 Task: Add Primal Kitchen No Dairy Garlic Alfredo Sauce to the cart.
Action: Mouse moved to (253, 104)
Screenshot: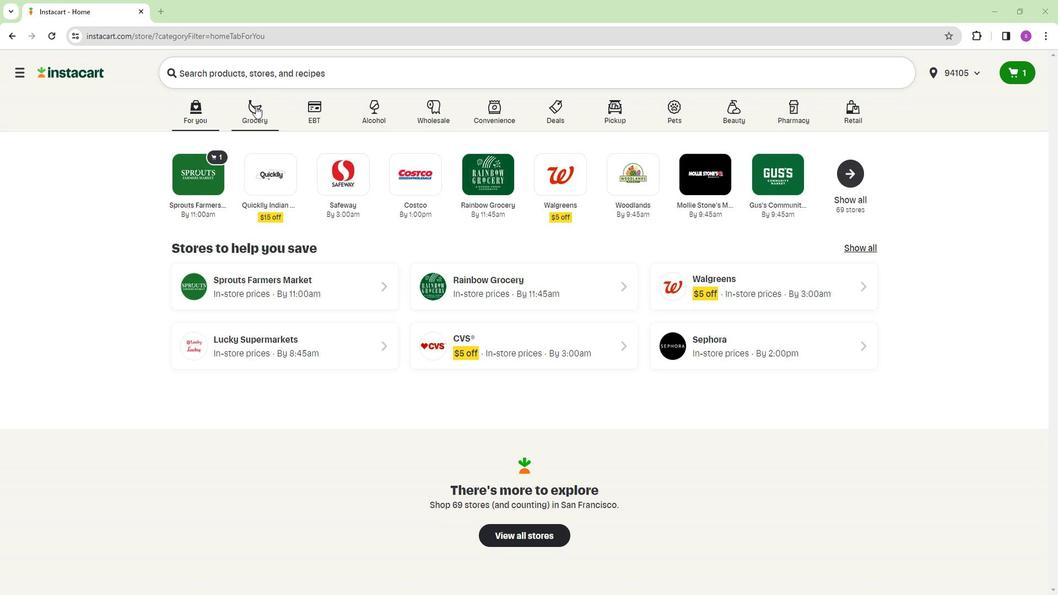 
Action: Mouse pressed left at (253, 104)
Screenshot: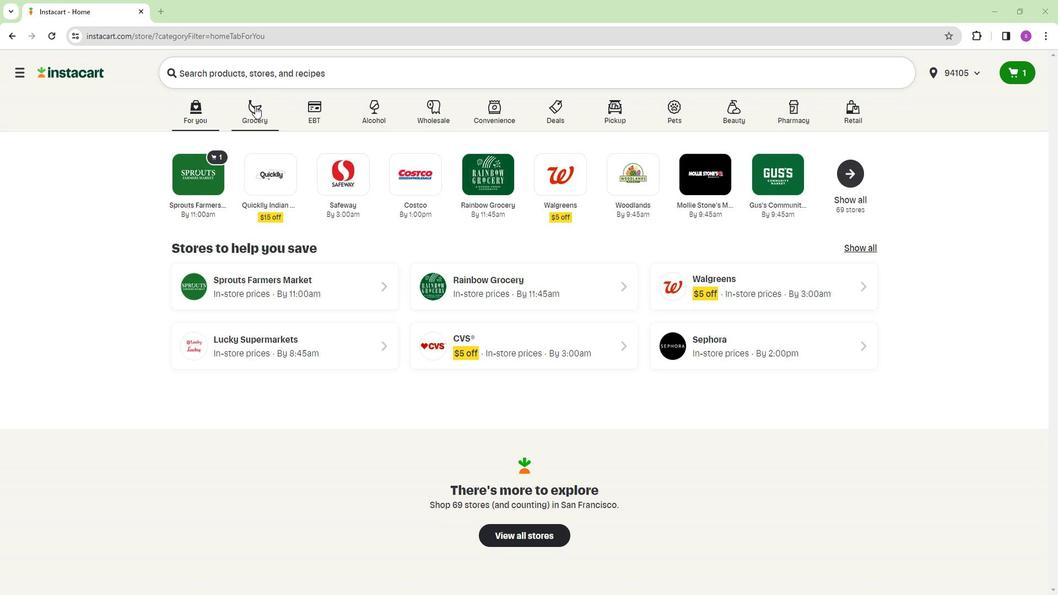 
Action: Mouse moved to (202, 180)
Screenshot: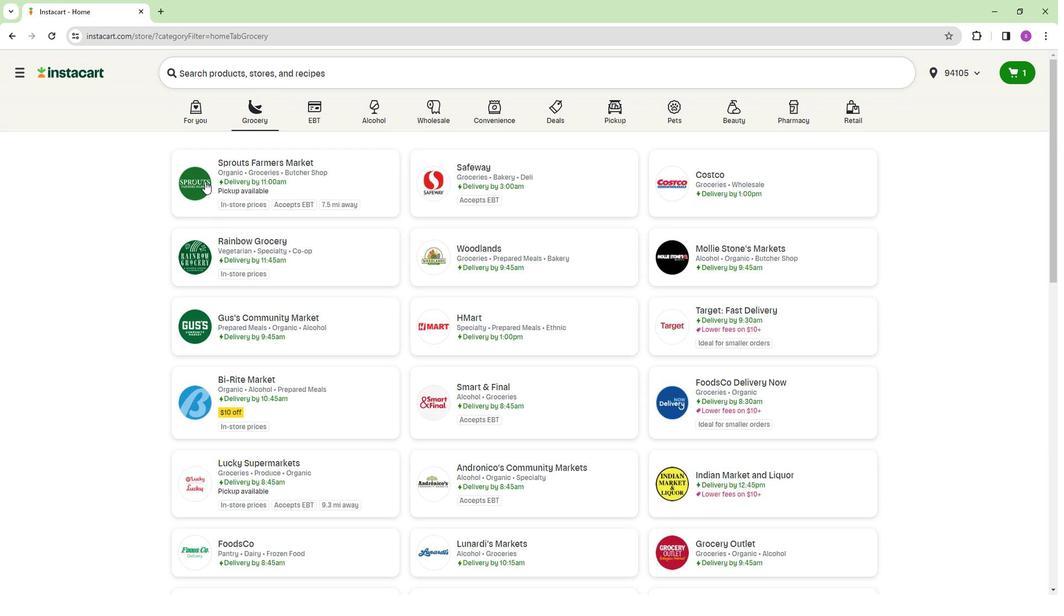 
Action: Mouse pressed left at (202, 180)
Screenshot: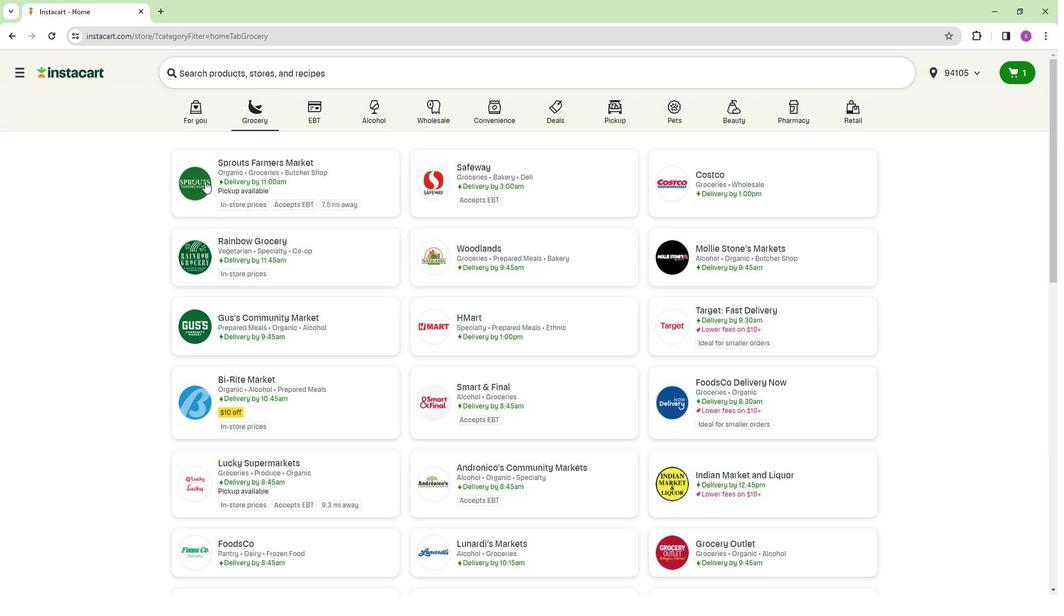 
Action: Mouse moved to (85, 491)
Screenshot: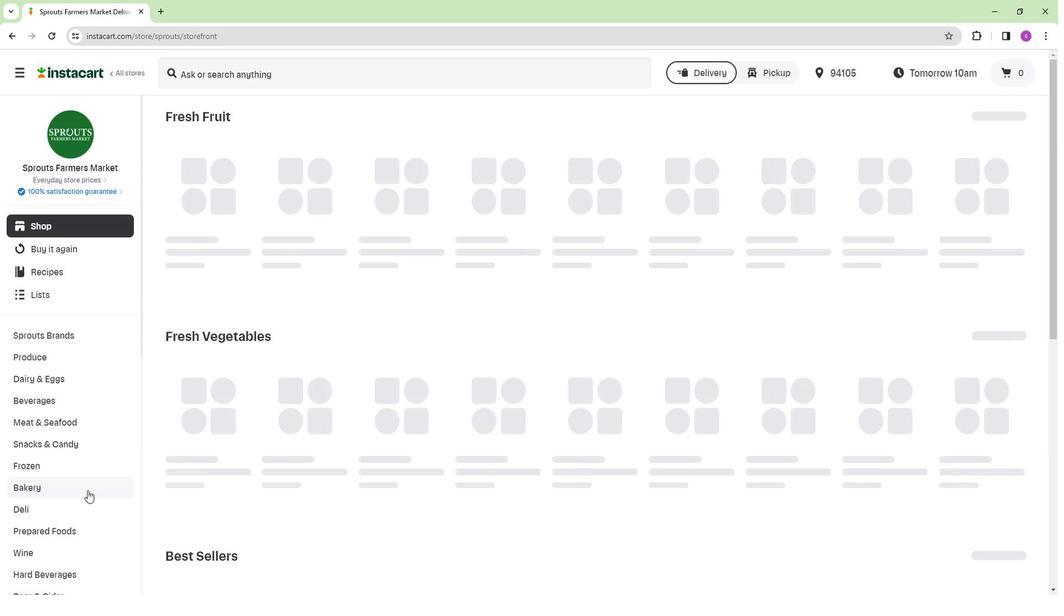 
Action: Mouse scrolled (85, 490) with delta (0, 0)
Screenshot: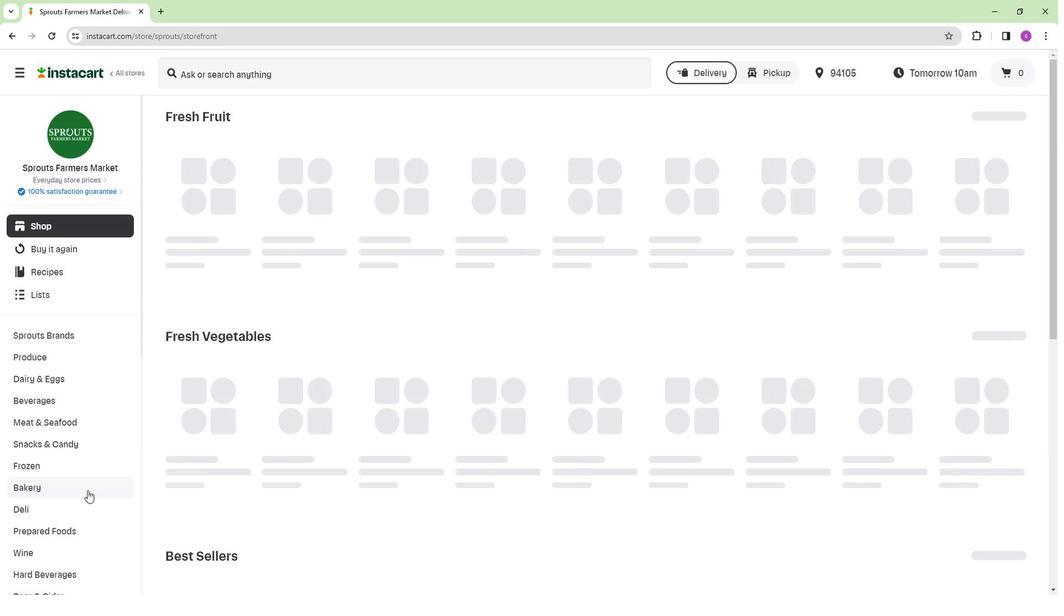 
Action: Mouse moved to (85, 489)
Screenshot: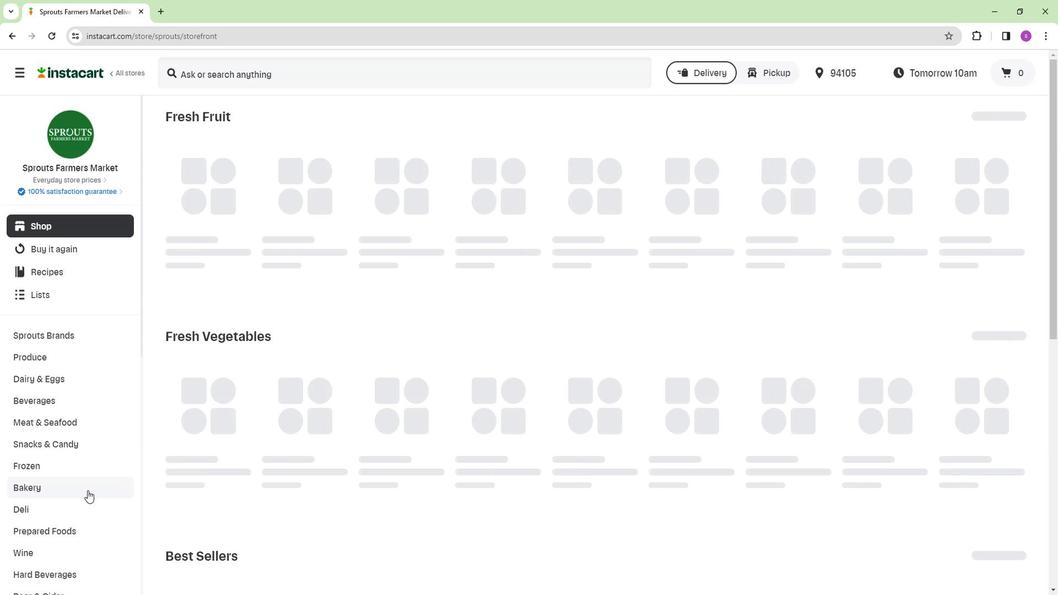 
Action: Mouse scrolled (85, 488) with delta (0, 0)
Screenshot: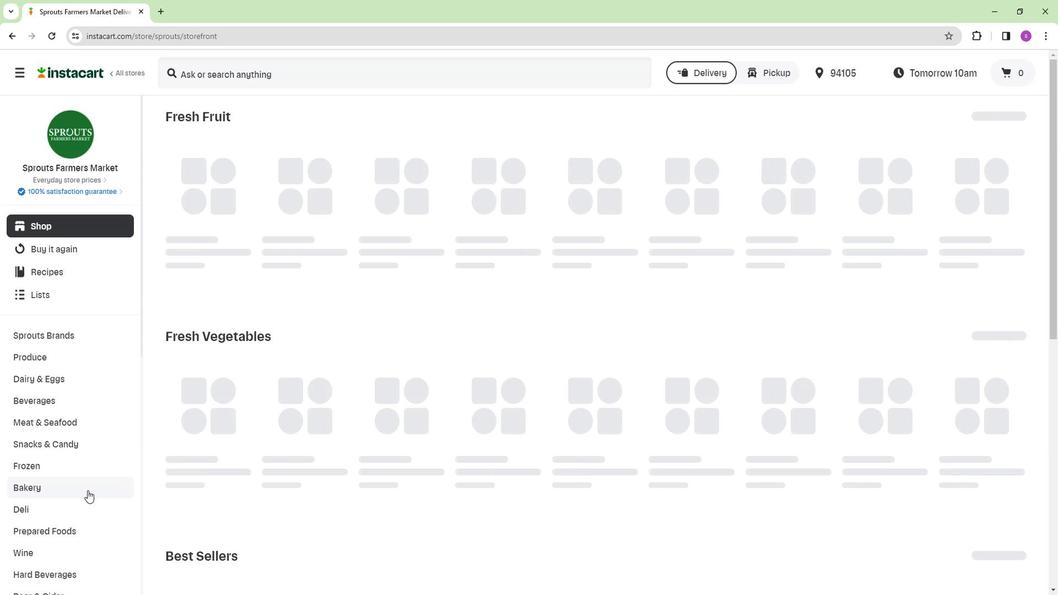 
Action: Mouse moved to (87, 487)
Screenshot: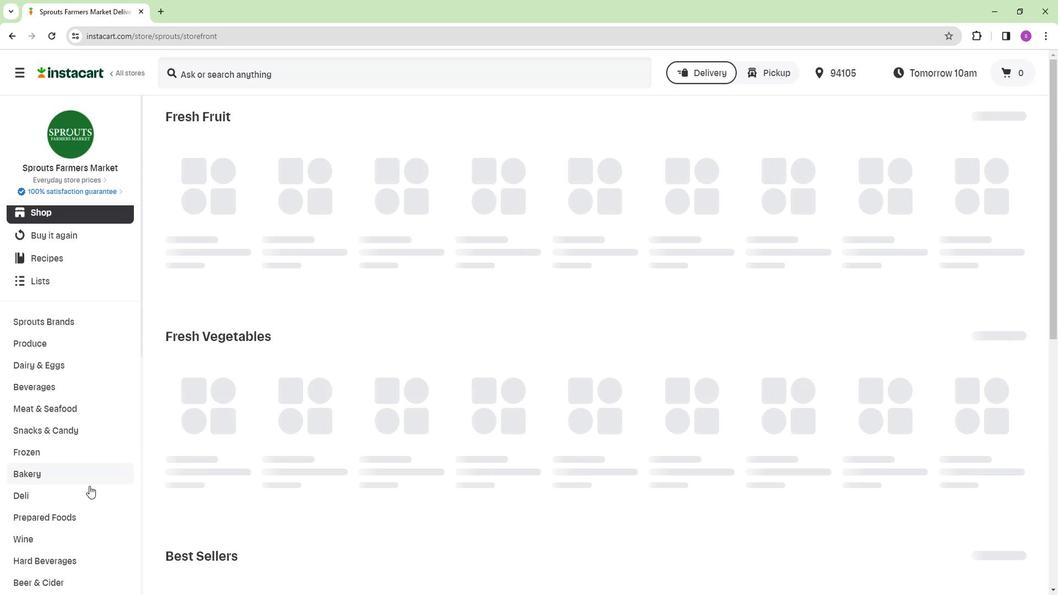 
Action: Mouse scrolled (87, 486) with delta (0, 0)
Screenshot: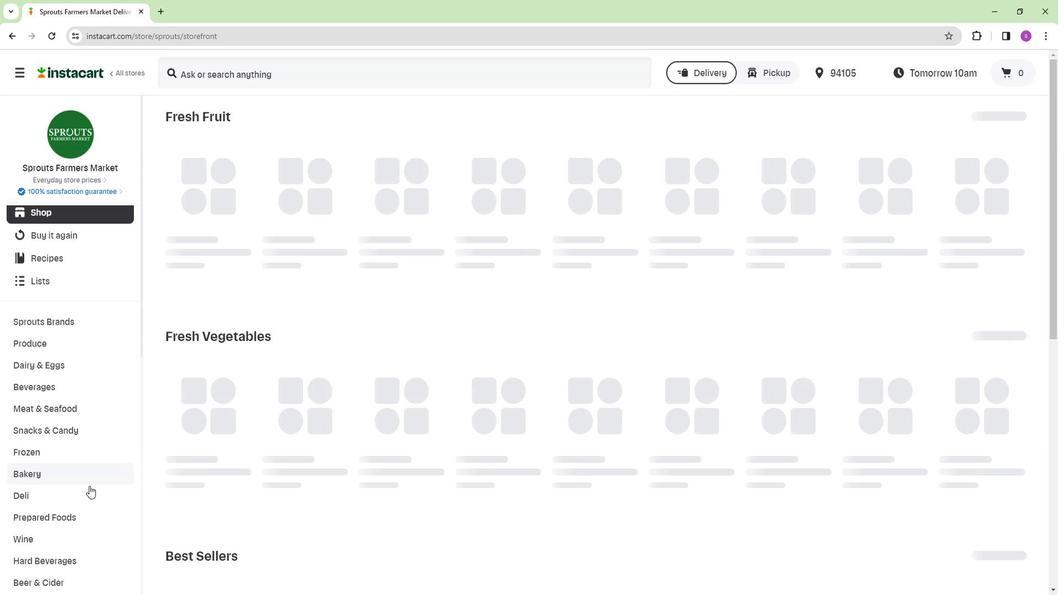 
Action: Mouse moved to (77, 445)
Screenshot: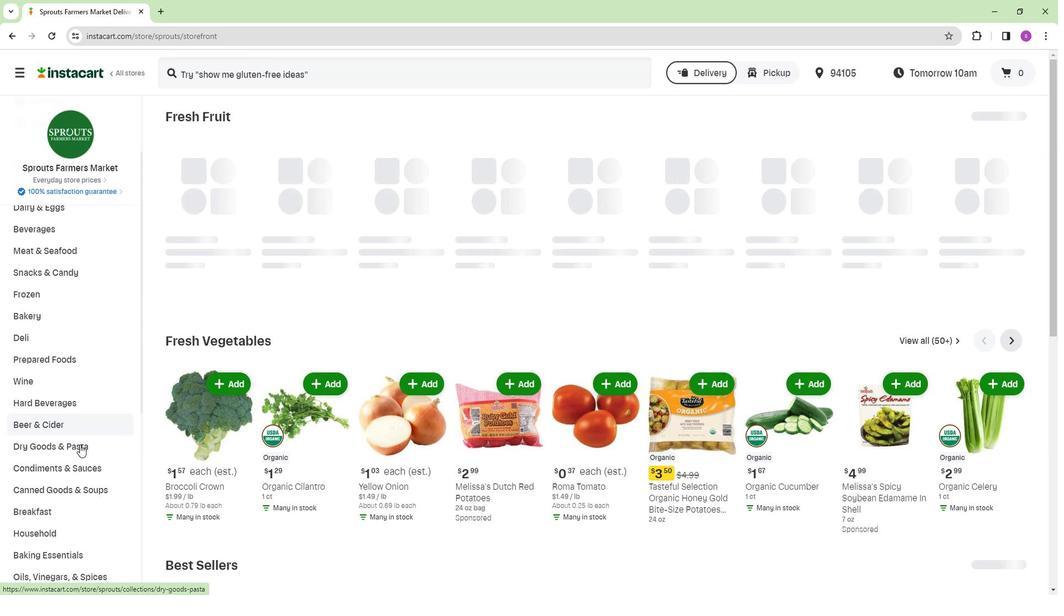 
Action: Mouse pressed left at (77, 445)
Screenshot: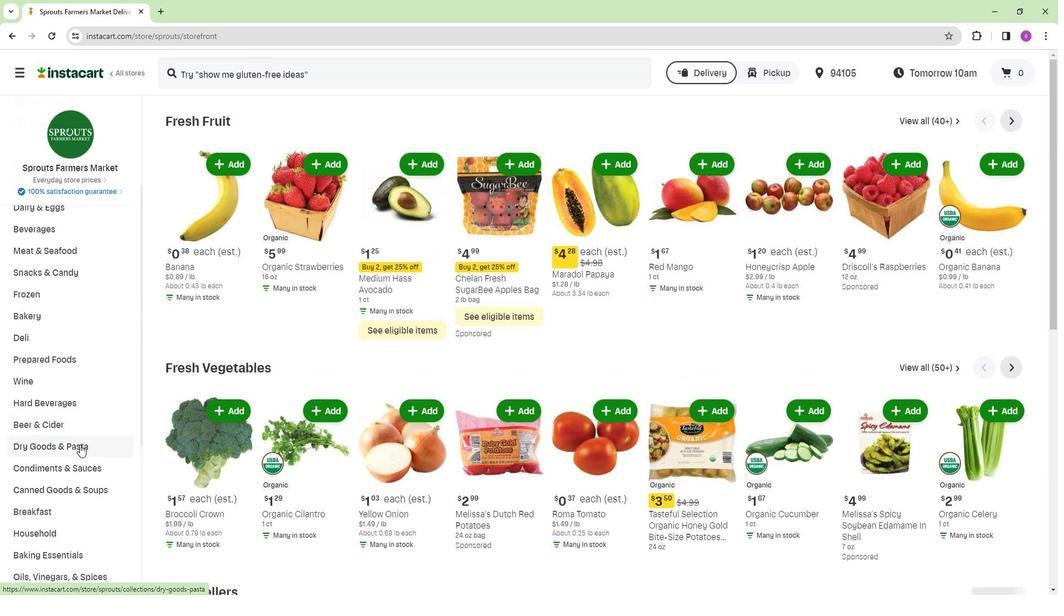 
Action: Mouse moved to (665, 144)
Screenshot: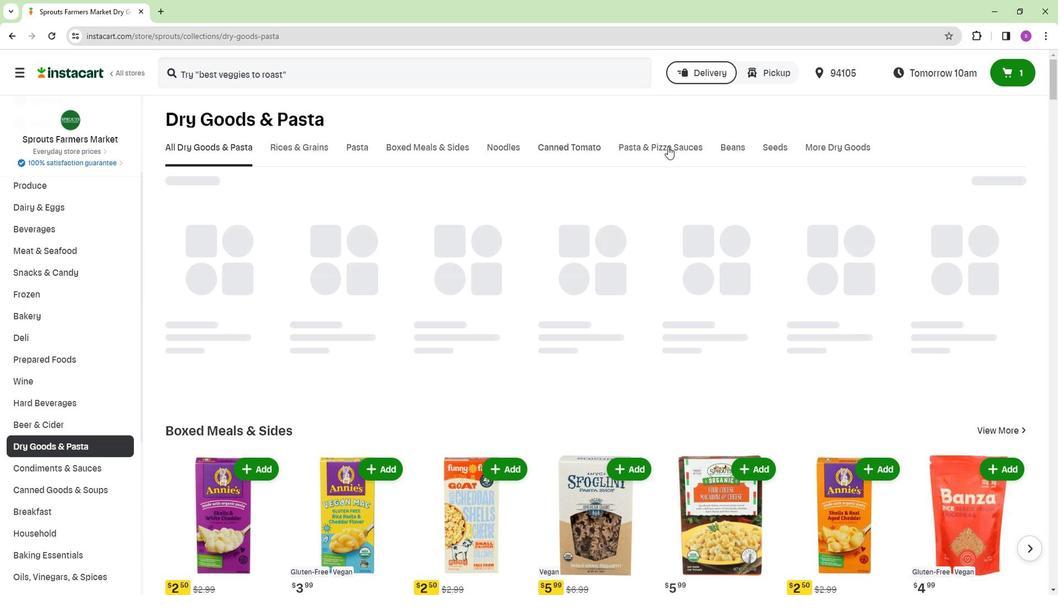 
Action: Mouse pressed left at (665, 144)
Screenshot: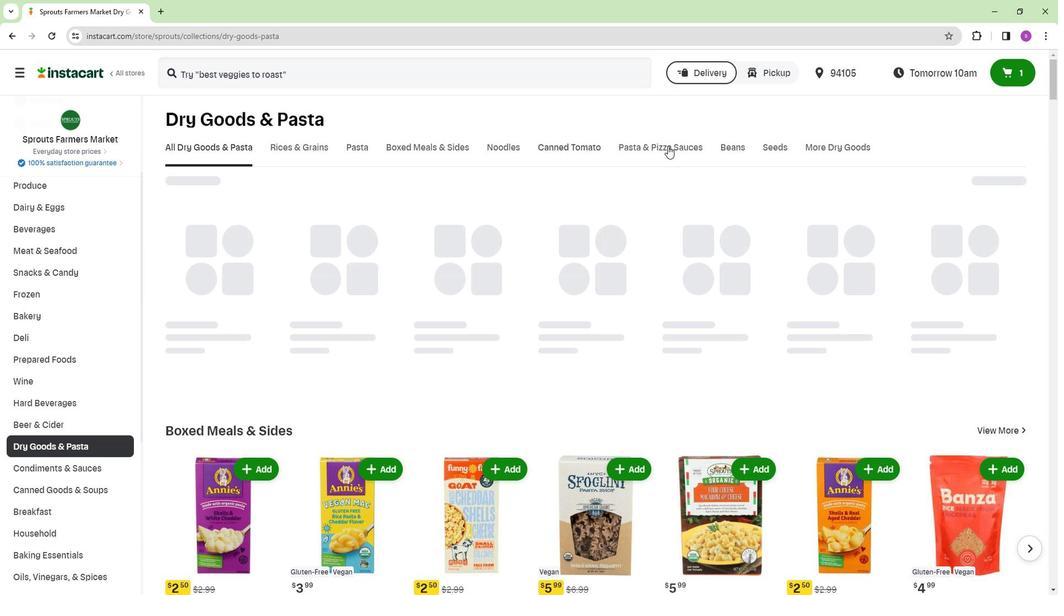 
Action: Mouse moved to (368, 196)
Screenshot: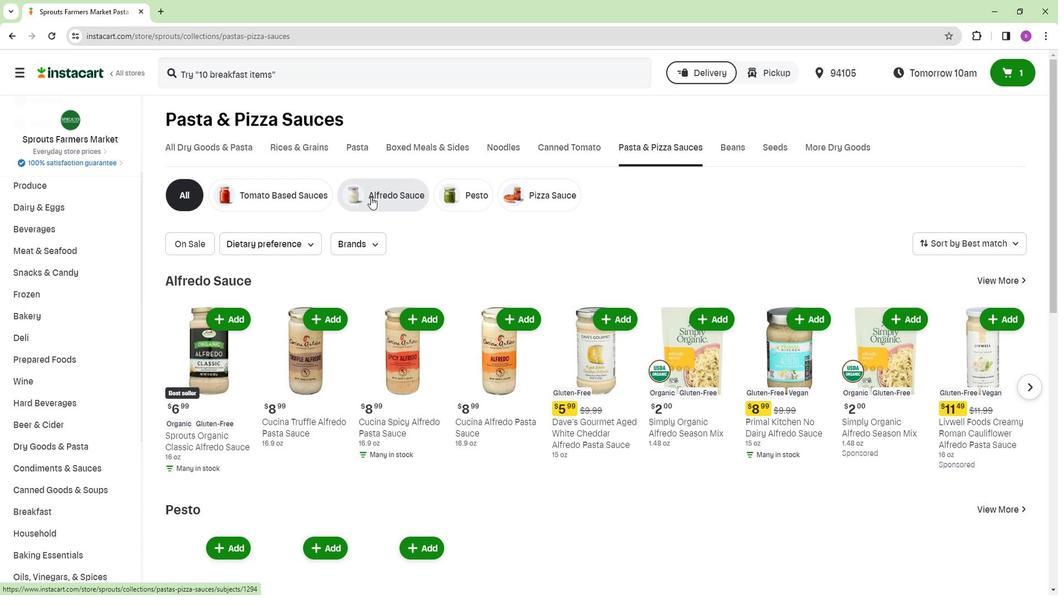 
Action: Mouse pressed left at (368, 196)
Screenshot: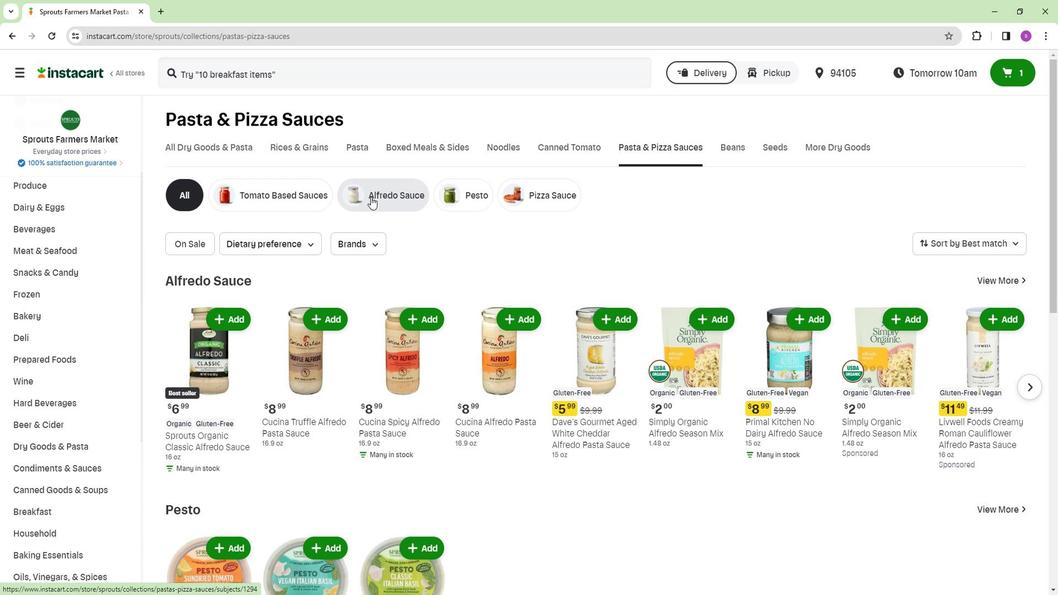 
Action: Mouse moved to (295, 71)
Screenshot: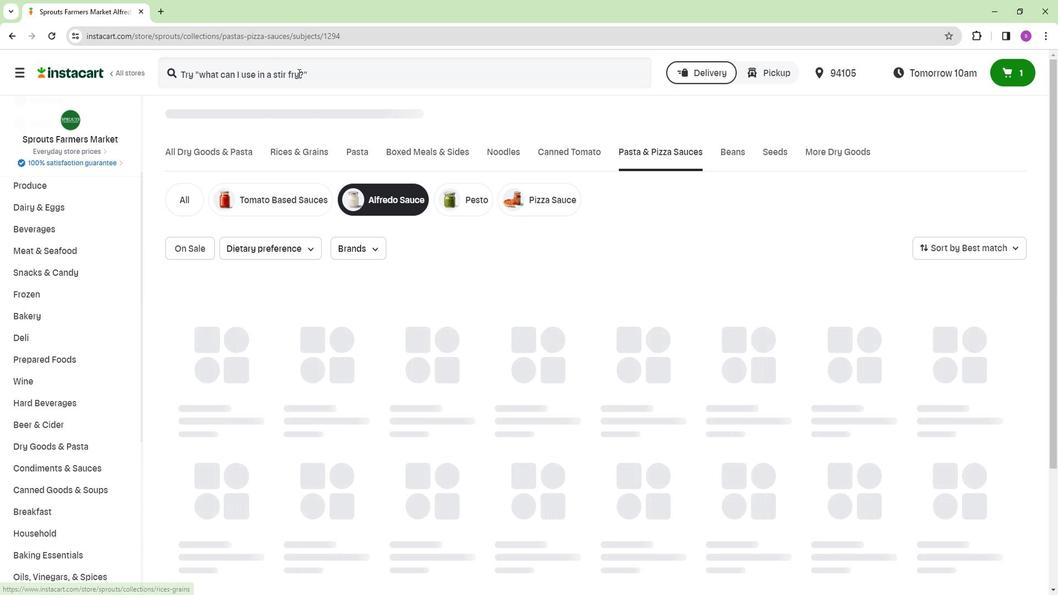 
Action: Mouse pressed left at (295, 71)
Screenshot: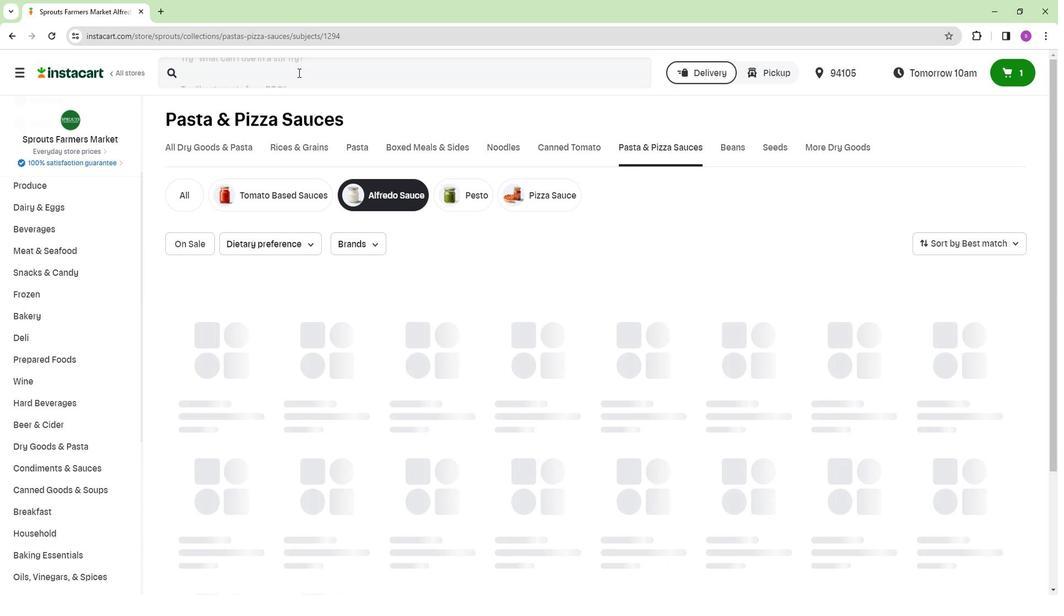 
Action: Key pressed <Key.shift>Primal<Key.space><Key.shift>Kitchen<Key.space><Key.shift>No<Key.space><Key.shift>Dairy<Key.space><Key.shift>Garlic<Key.space><Key.shift>Alfredo<Key.space><Key.shift>Sauce<Key.enter>
Screenshot: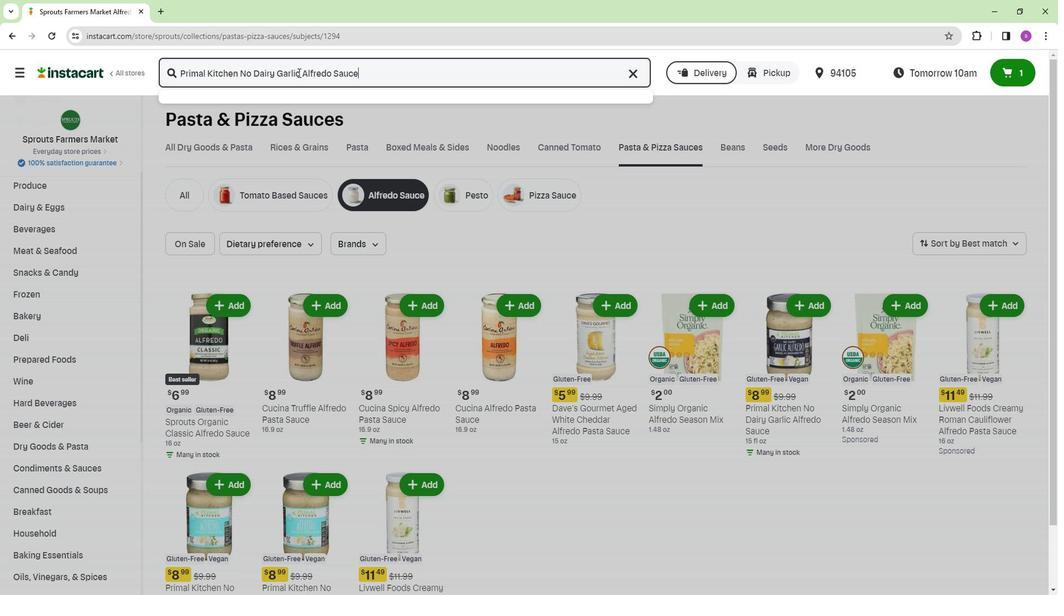 
Action: Mouse moved to (486, 185)
Screenshot: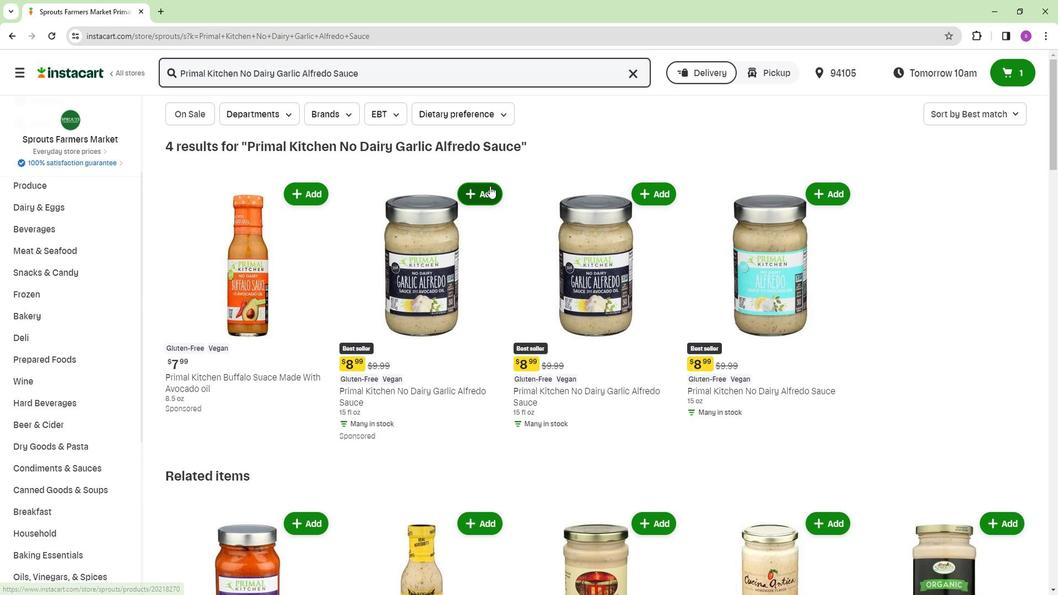 
Action: Mouse pressed left at (486, 185)
Screenshot: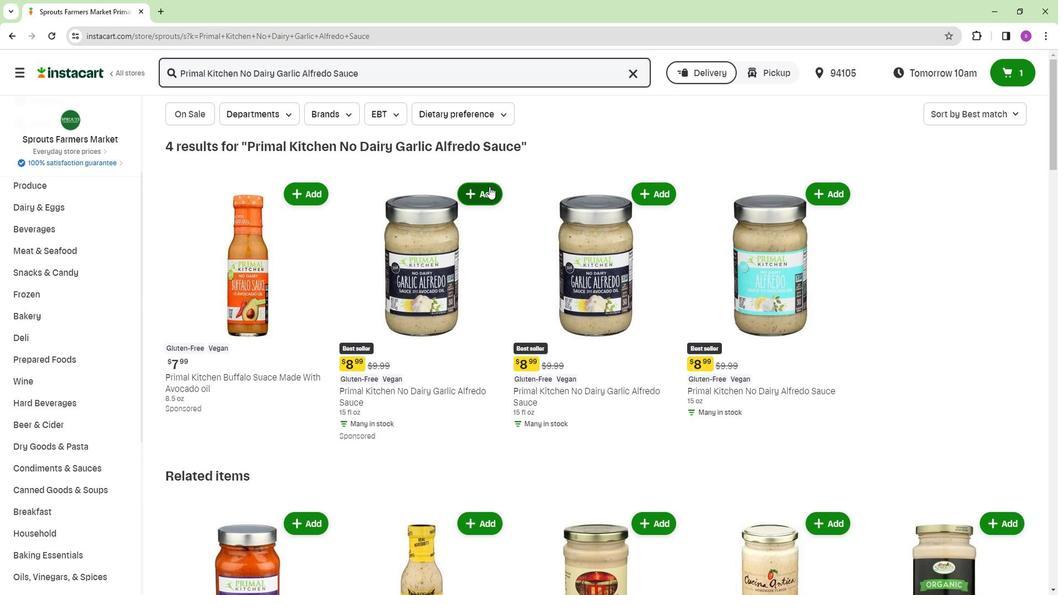 
Action: Mouse moved to (476, 284)
Screenshot: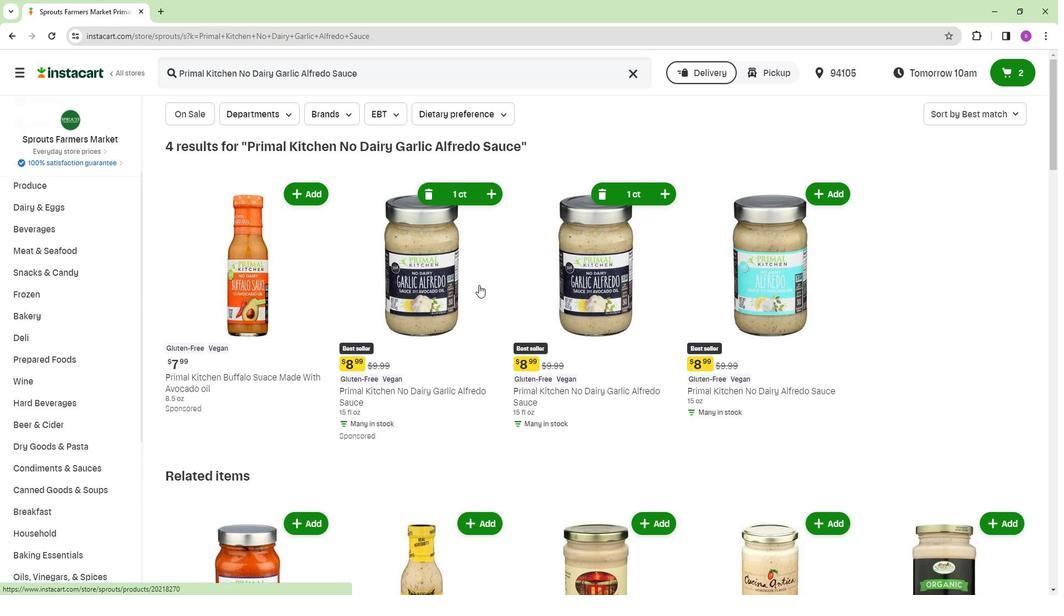 
